 Task: In the  document Cybersecurityplan.odt Change font size of watermark '112' and place the watermark  'Horizontally'. Insert footer and write www.stellar.com
Action: Mouse moved to (157, 80)
Screenshot: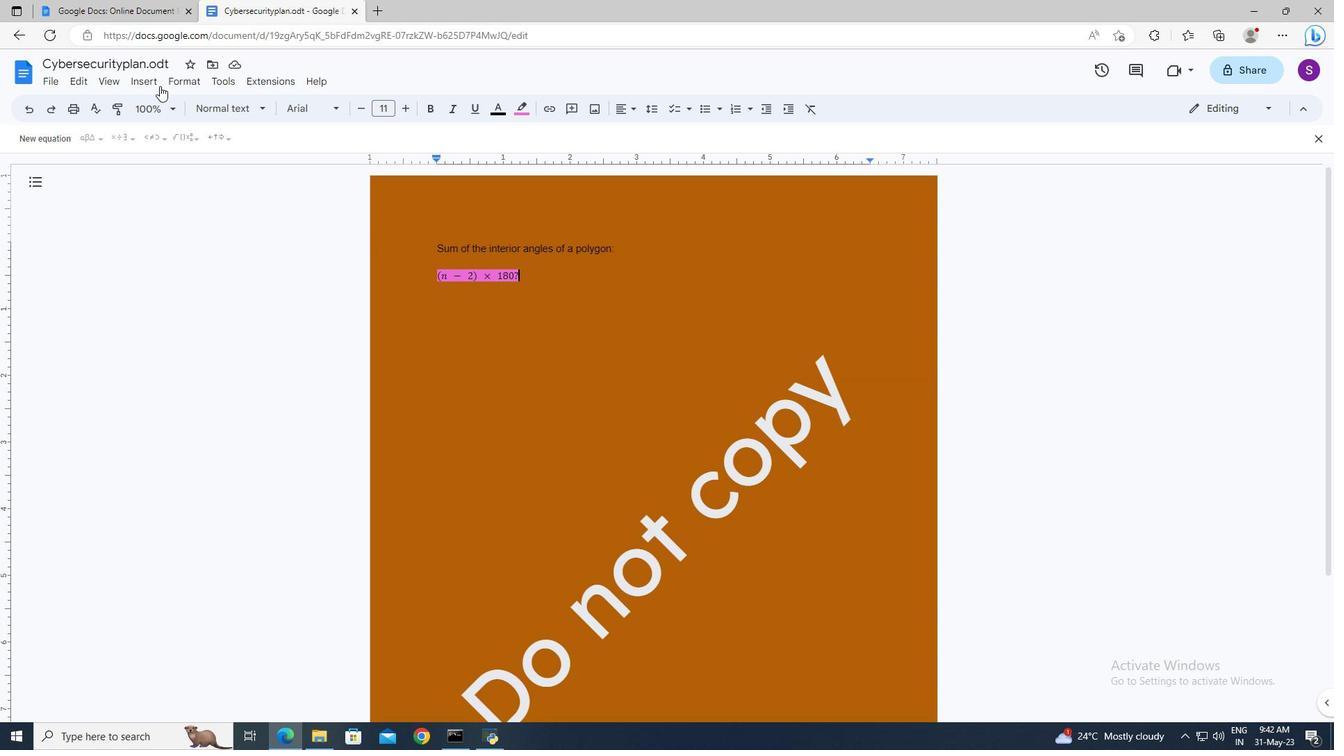 
Action: Mouse pressed left at (157, 80)
Screenshot: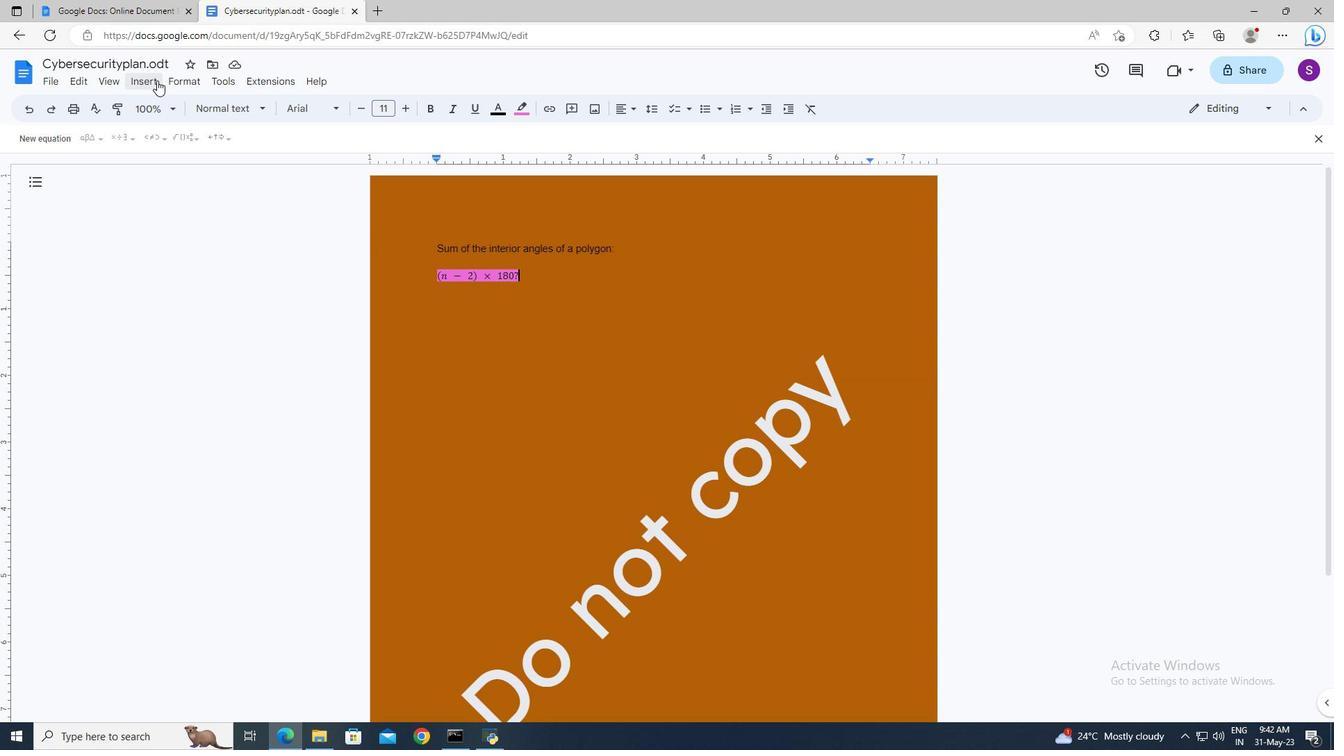 
Action: Mouse moved to (177, 401)
Screenshot: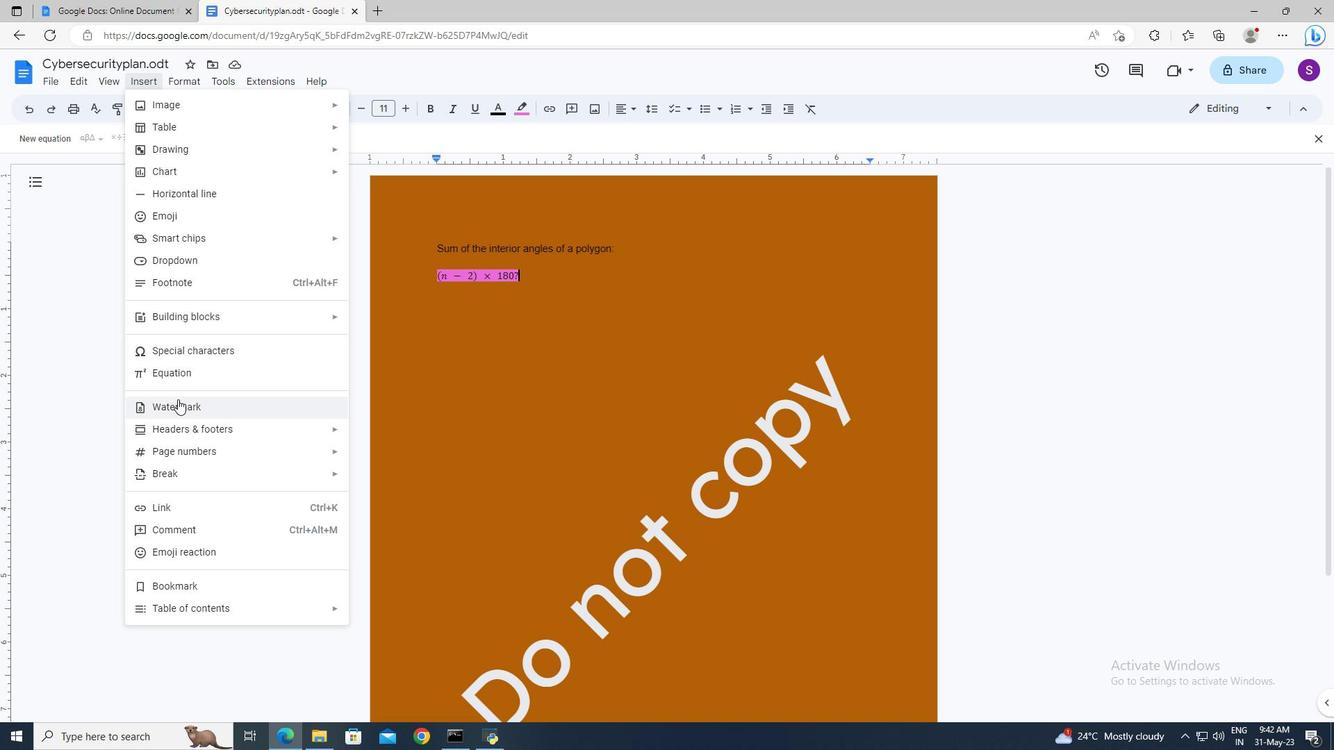 
Action: Mouse pressed left at (177, 401)
Screenshot: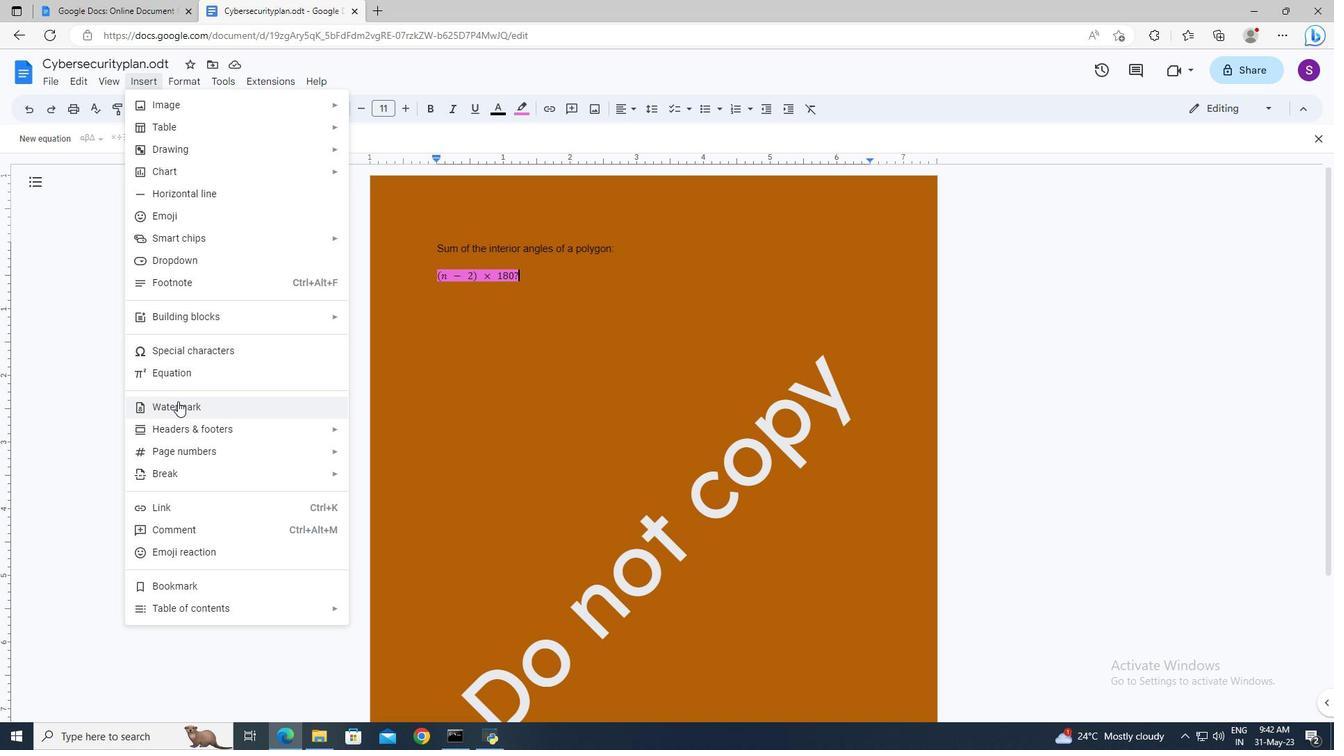 
Action: Mouse moved to (1174, 296)
Screenshot: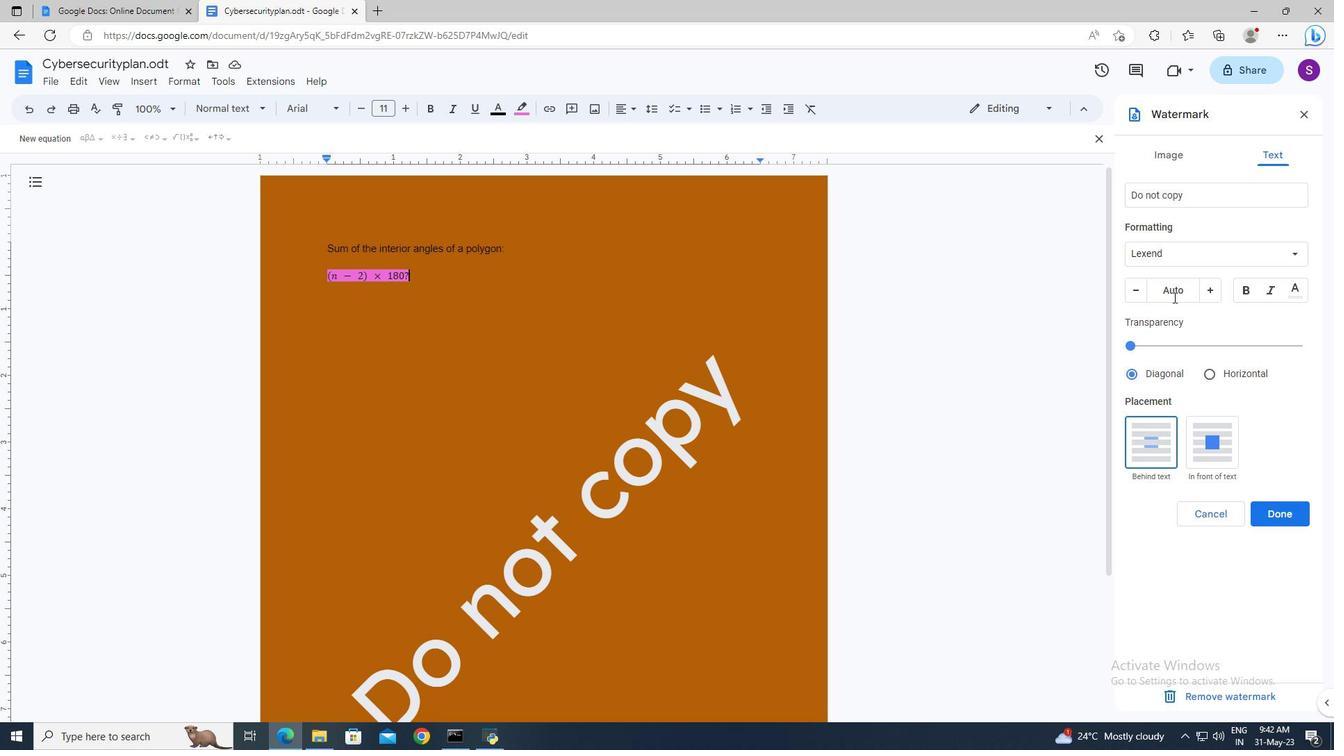 
Action: Mouse pressed left at (1174, 296)
Screenshot: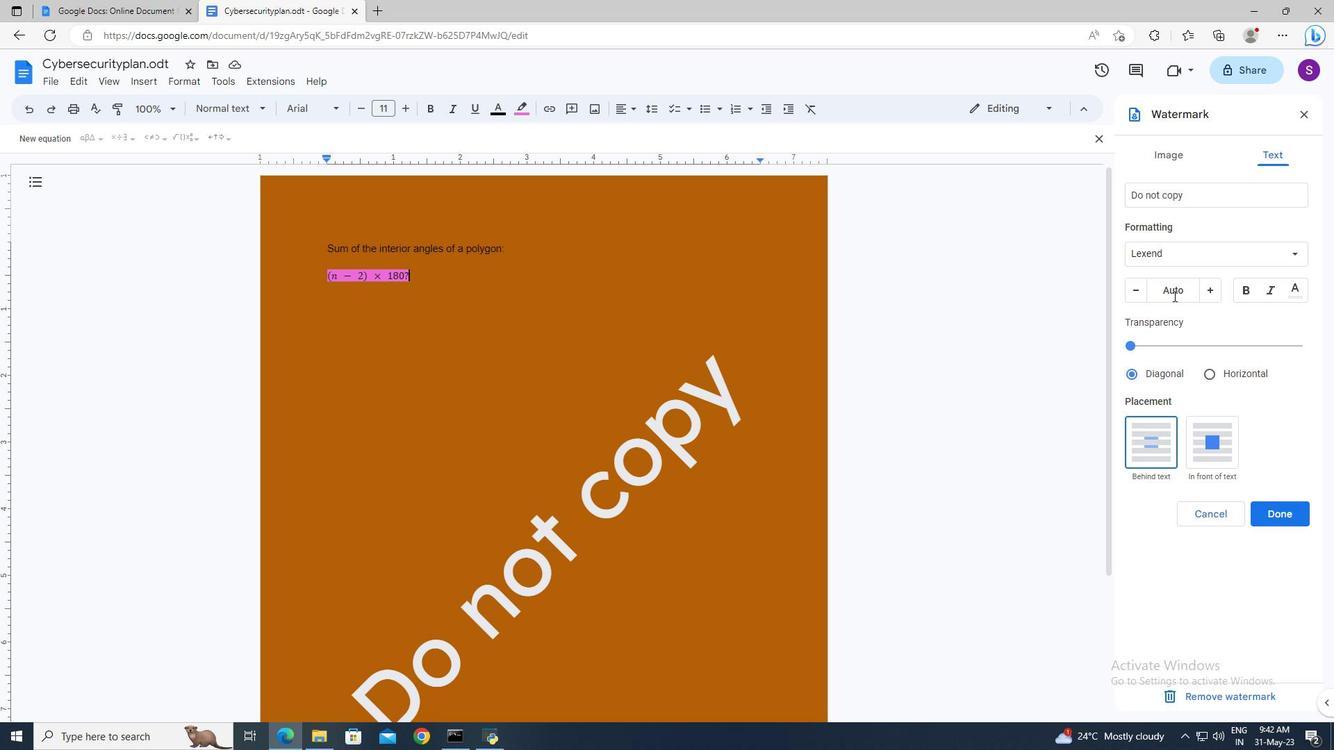 
Action: Mouse moved to (986, 191)
Screenshot: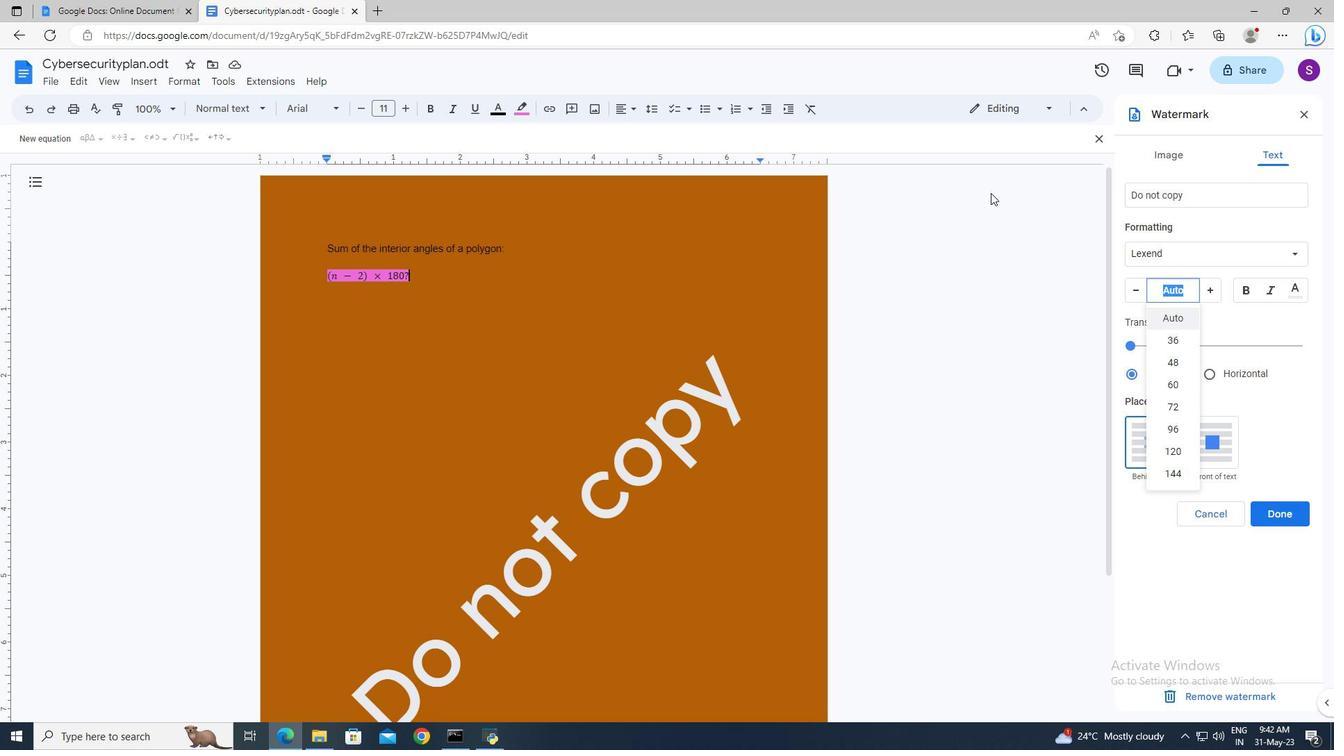 
Action: Key pressed 112<Key.enter>
Screenshot: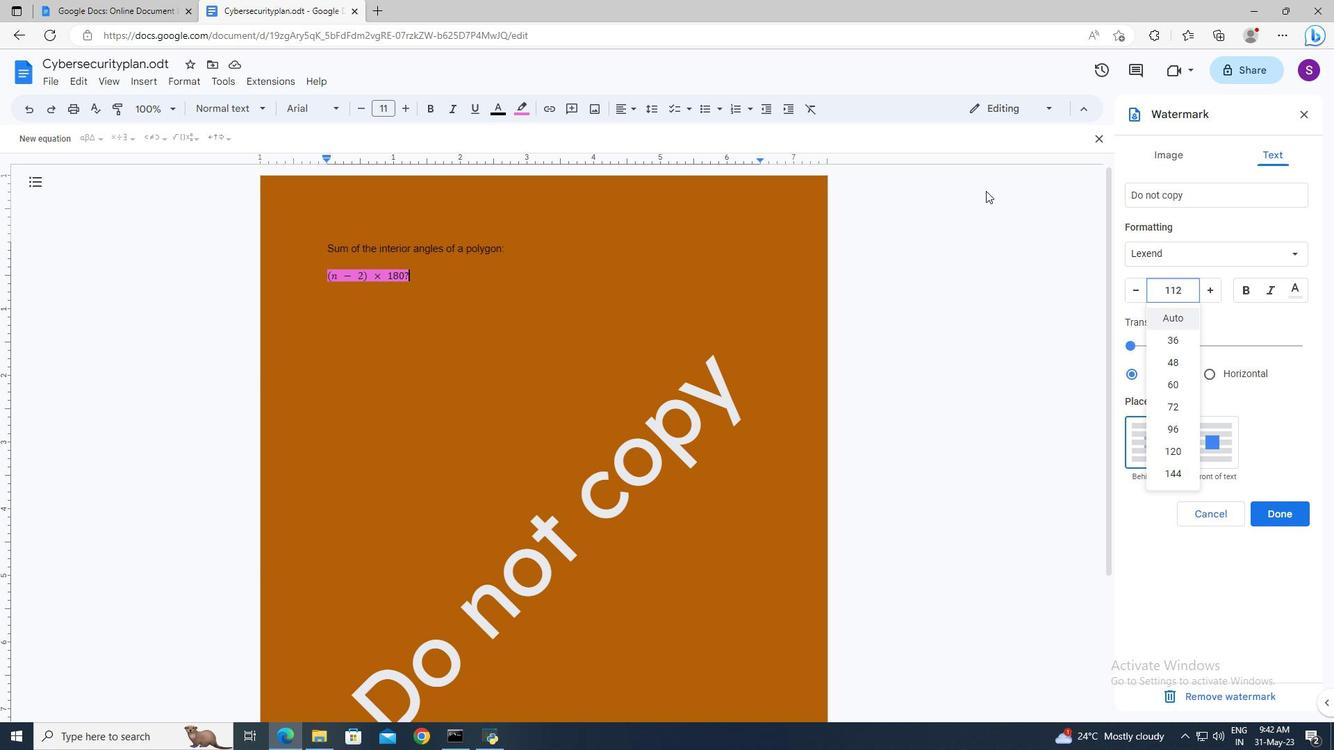 
Action: Mouse moved to (1211, 373)
Screenshot: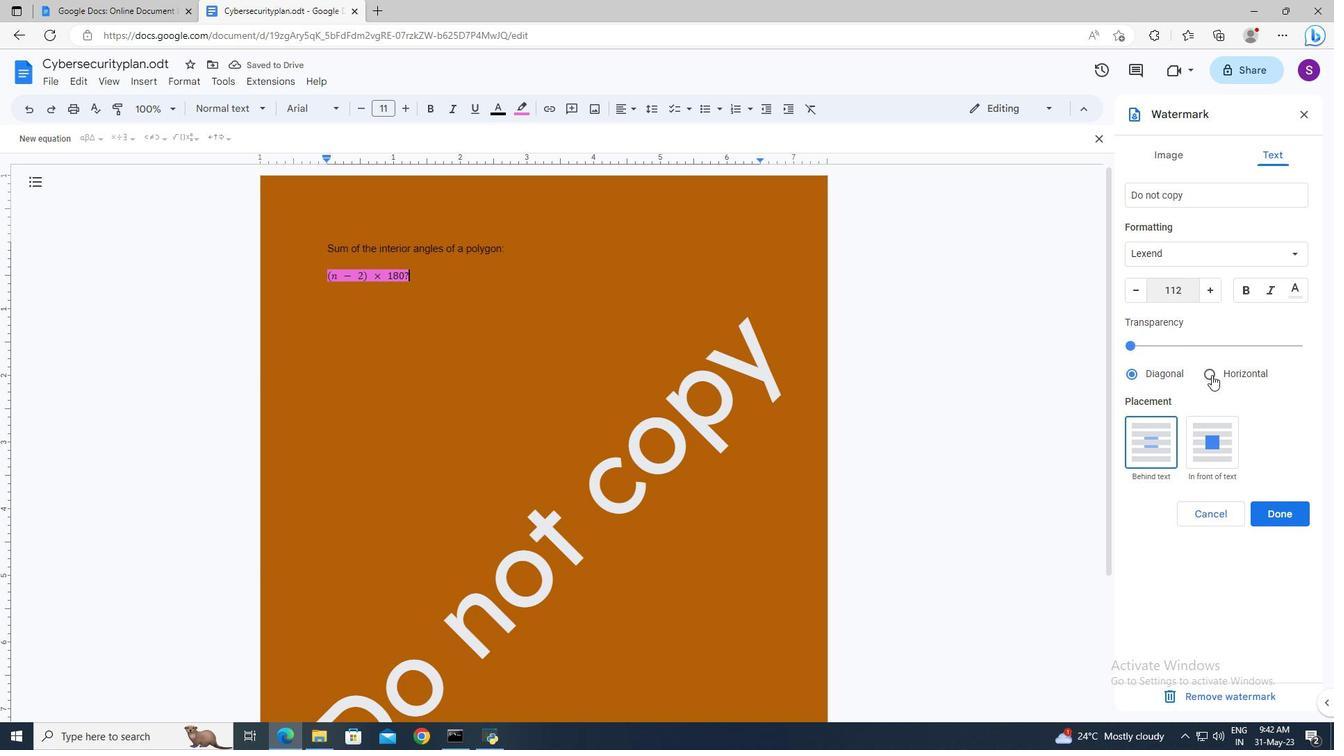 
Action: Mouse pressed left at (1211, 373)
Screenshot: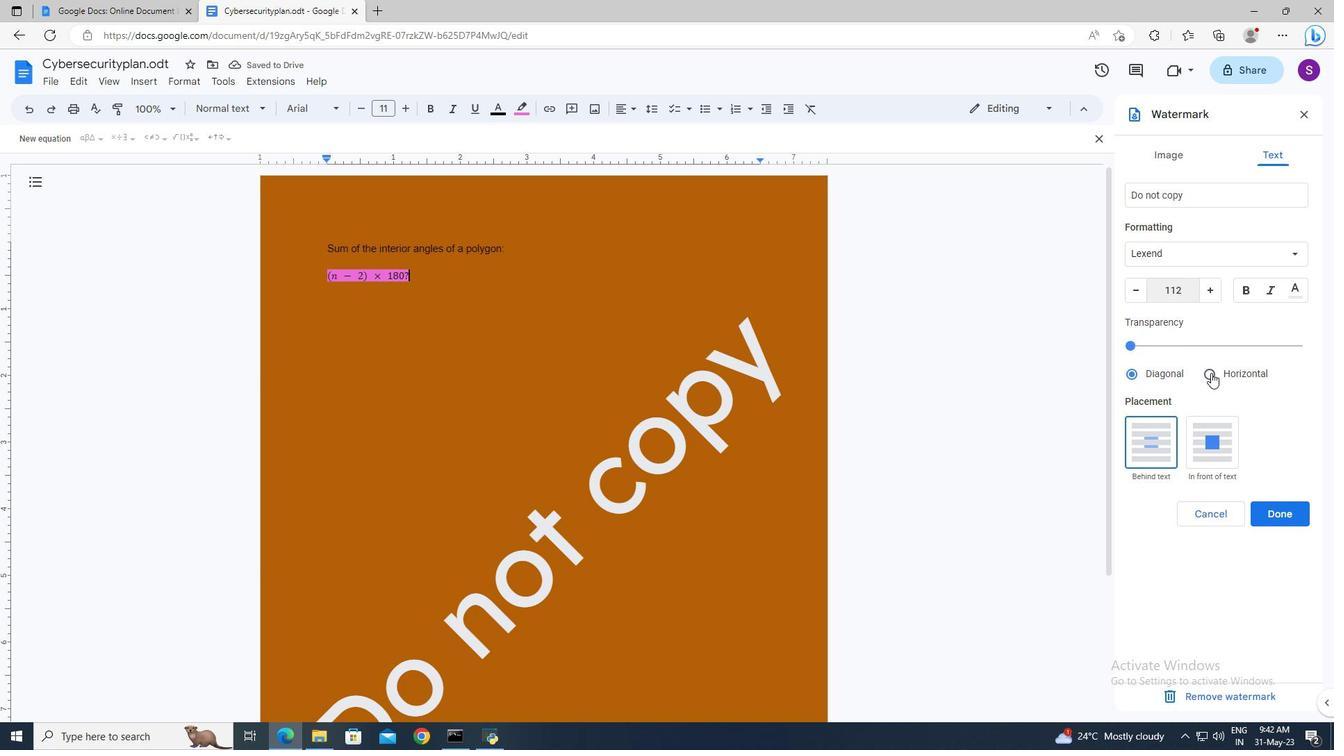 
Action: Mouse moved to (1286, 512)
Screenshot: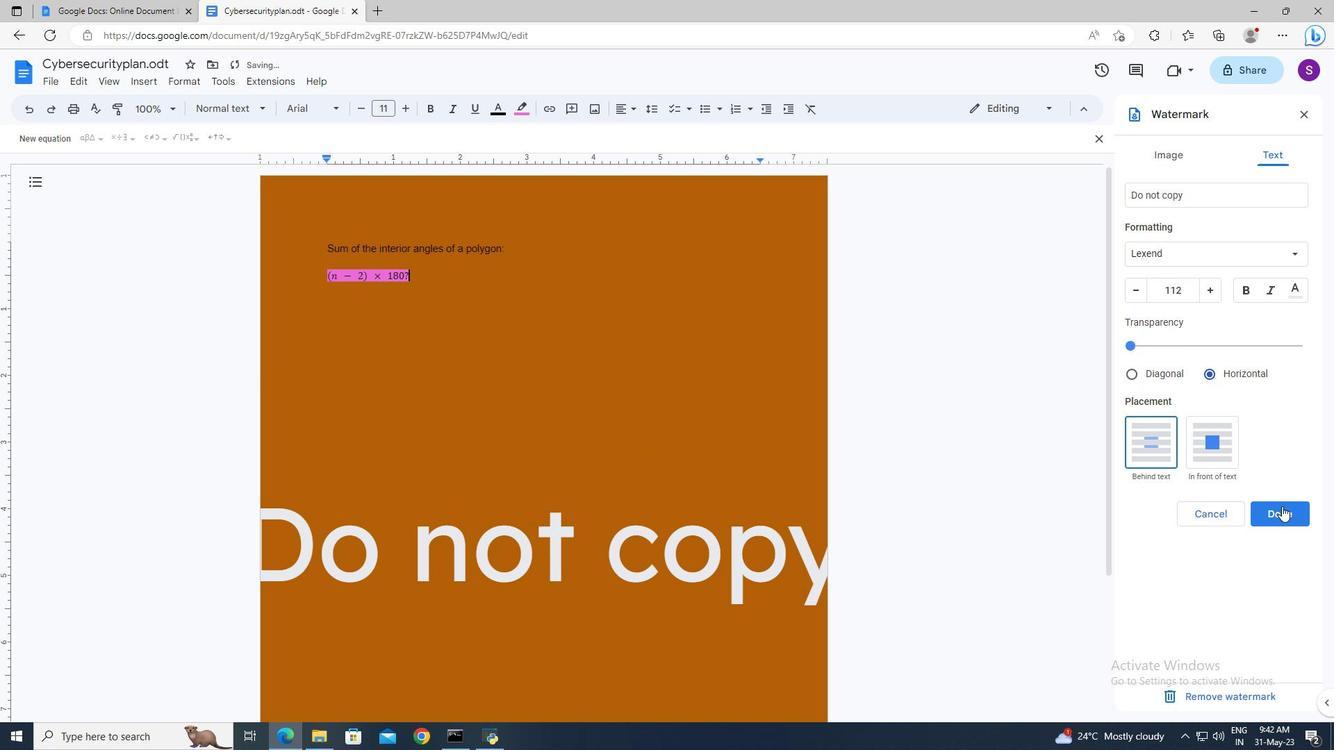 
Action: Mouse pressed left at (1286, 512)
Screenshot: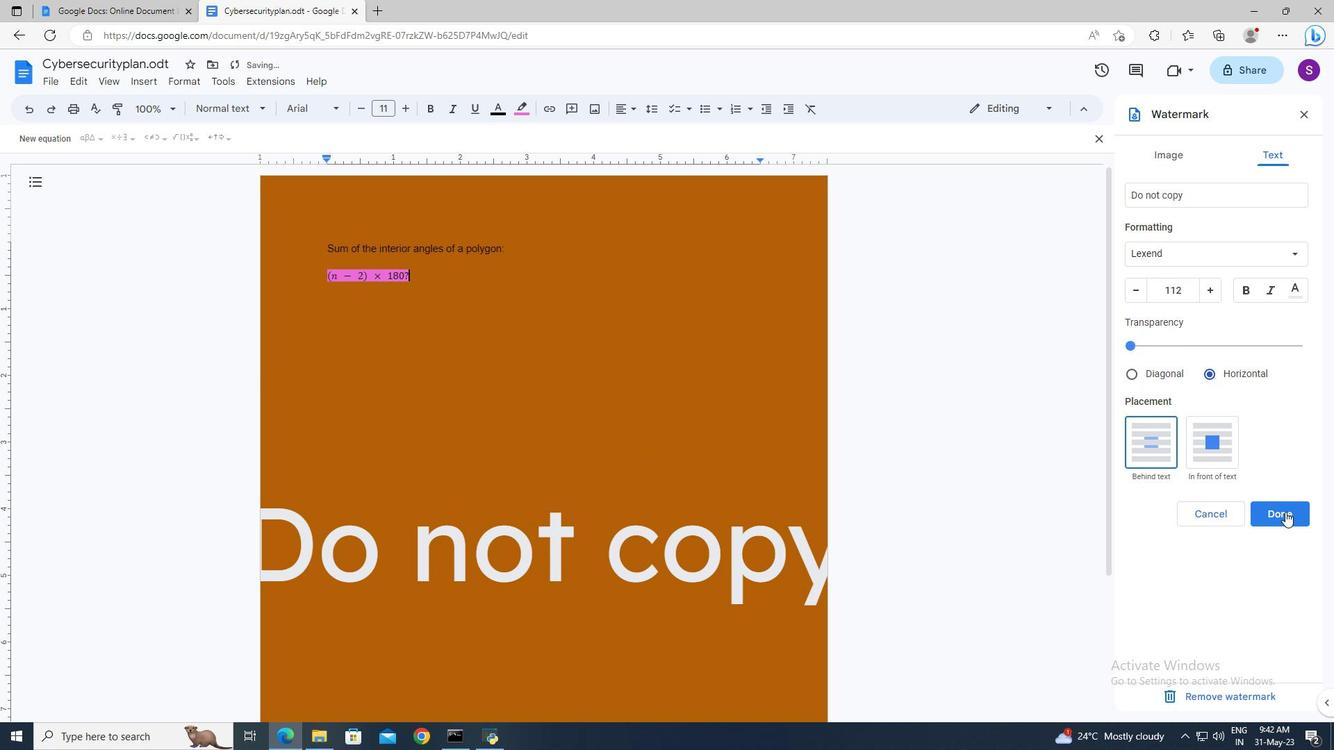 
Action: Mouse moved to (159, 80)
Screenshot: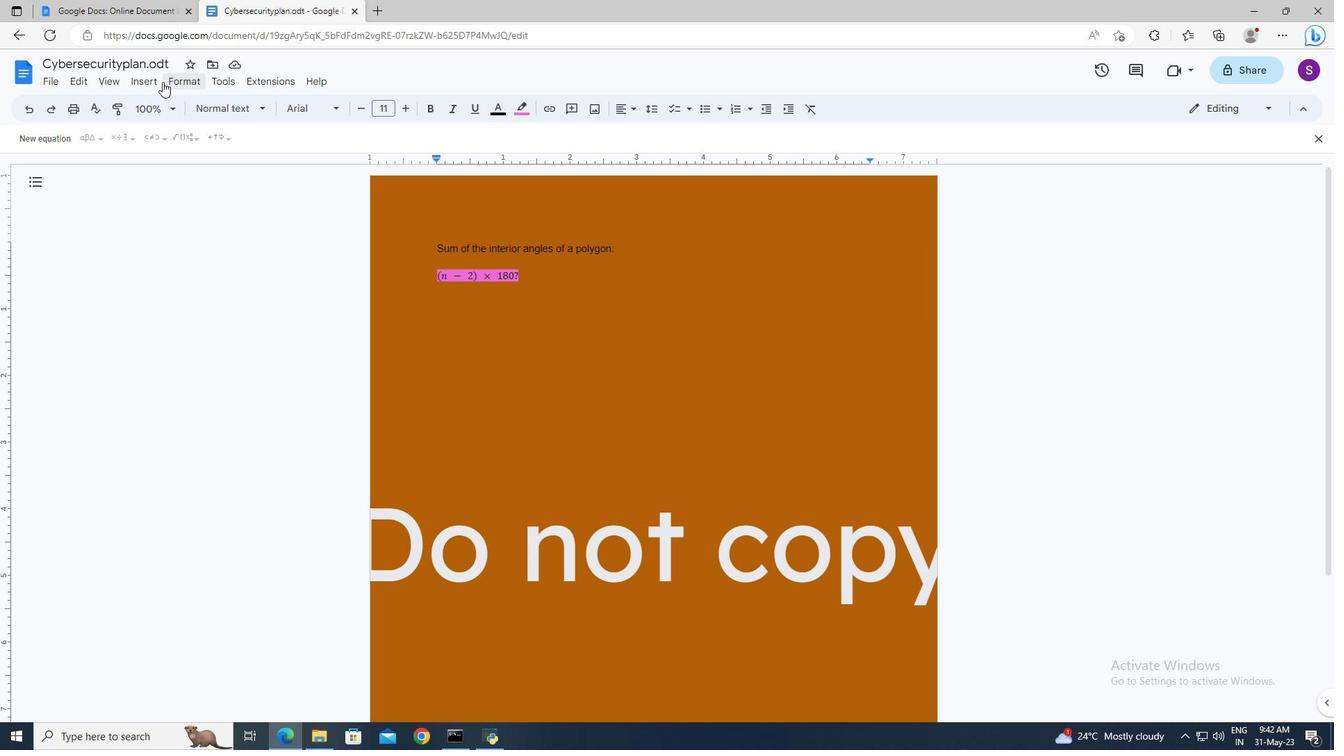 
Action: Mouse pressed left at (159, 80)
Screenshot: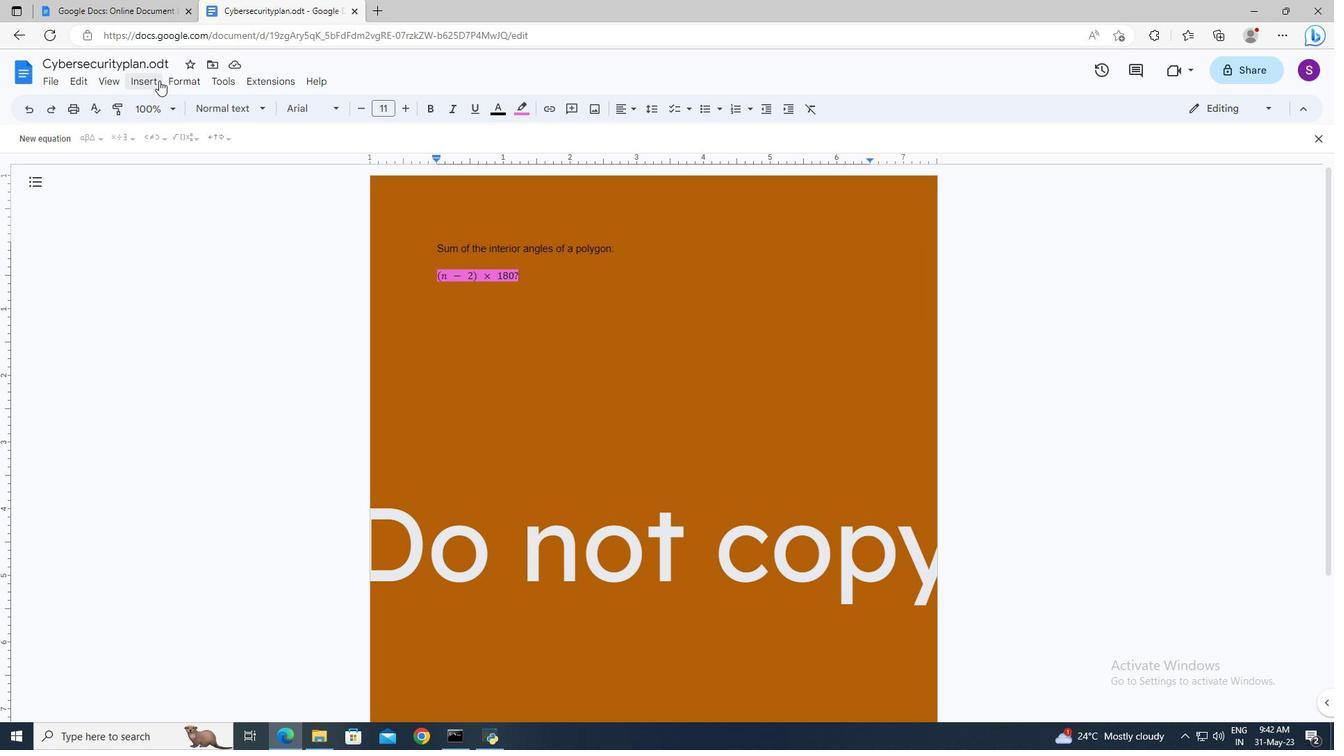 
Action: Mouse moved to (377, 453)
Screenshot: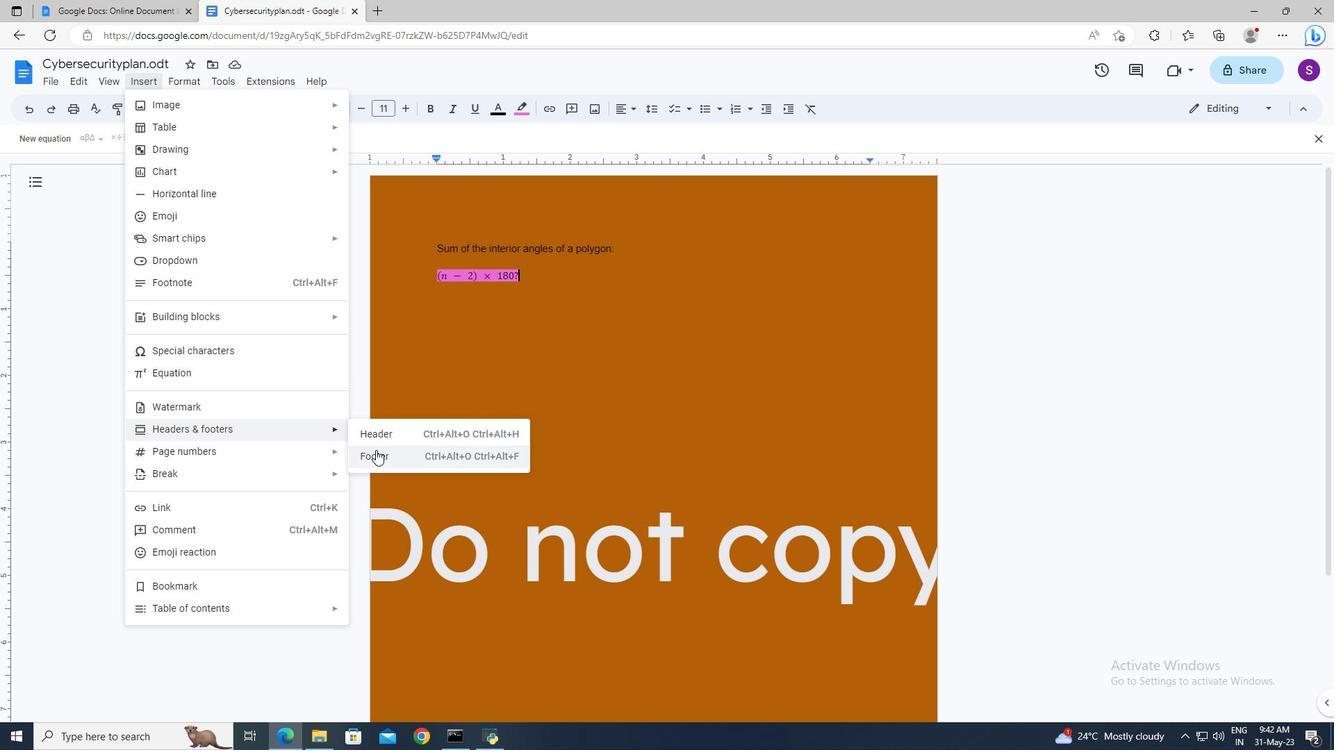 
Action: Mouse pressed left at (377, 453)
Screenshot: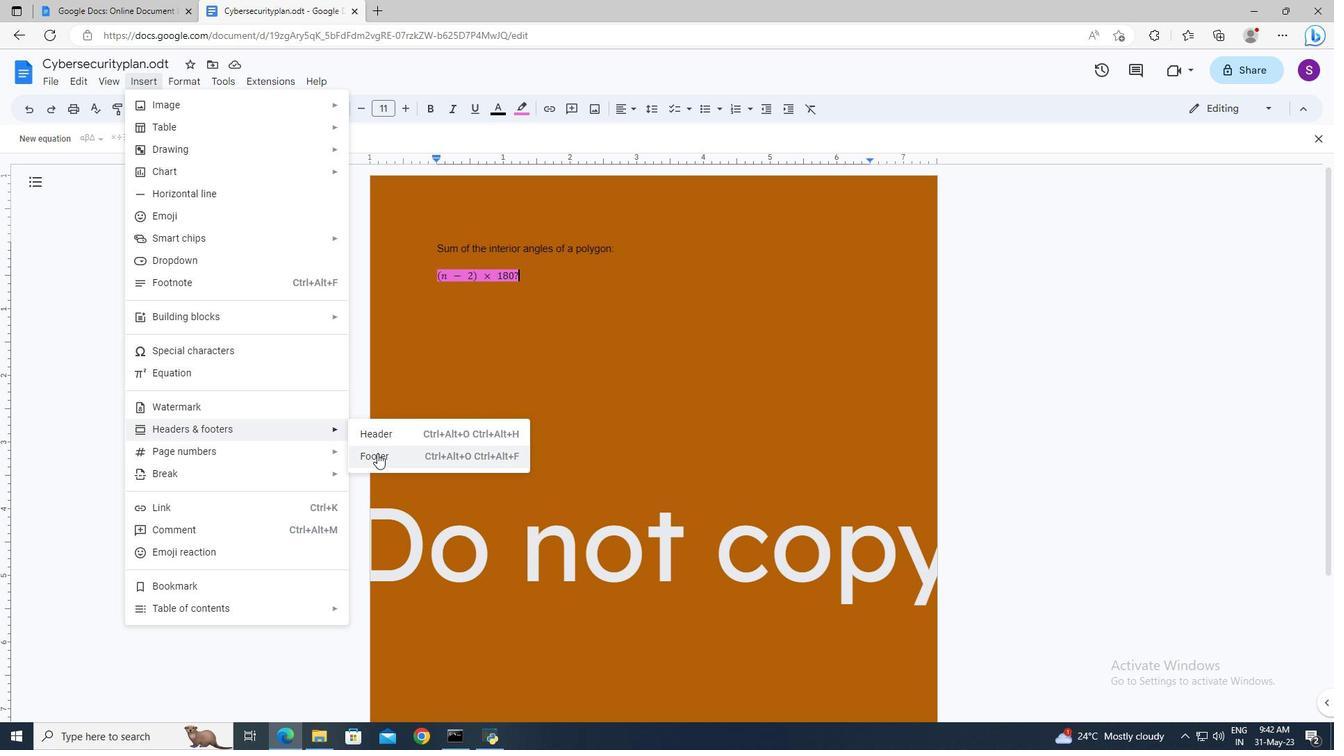 
Action: Mouse moved to (396, 451)
Screenshot: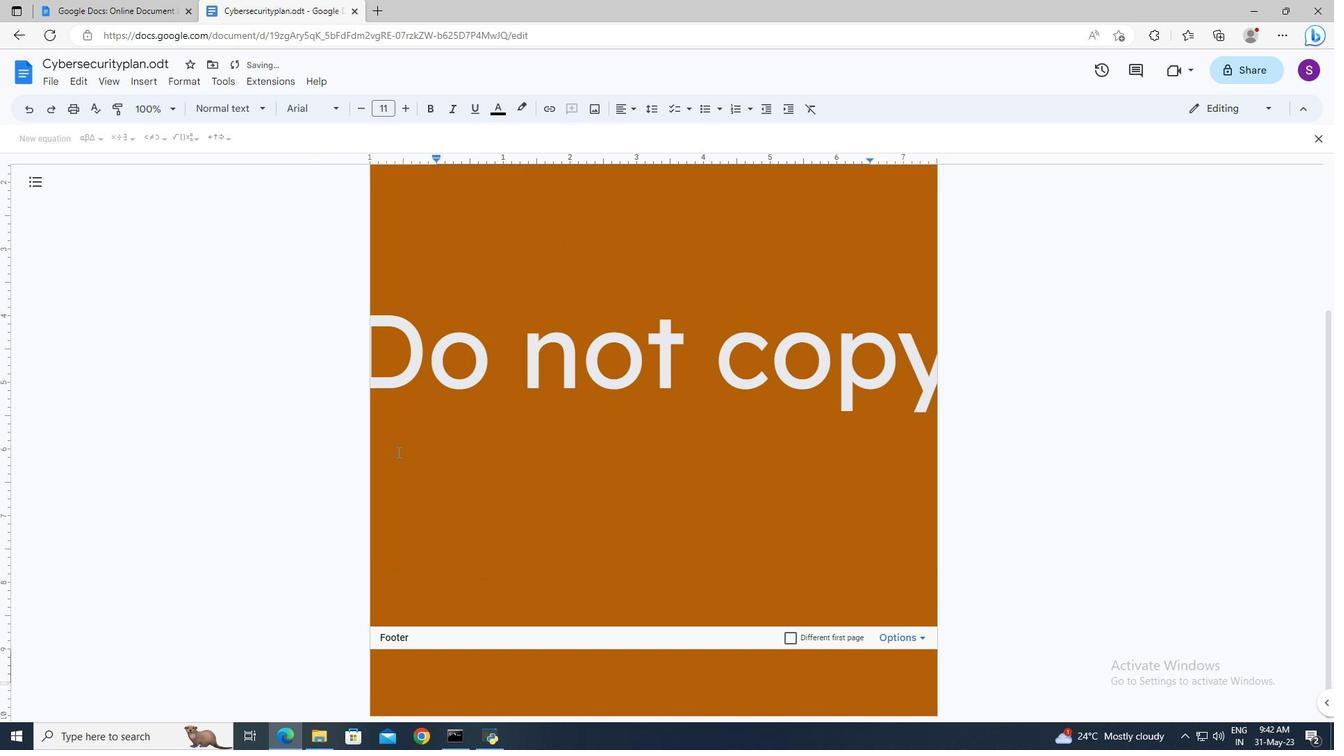 
Action: Key pressed www.stellar.com
Screenshot: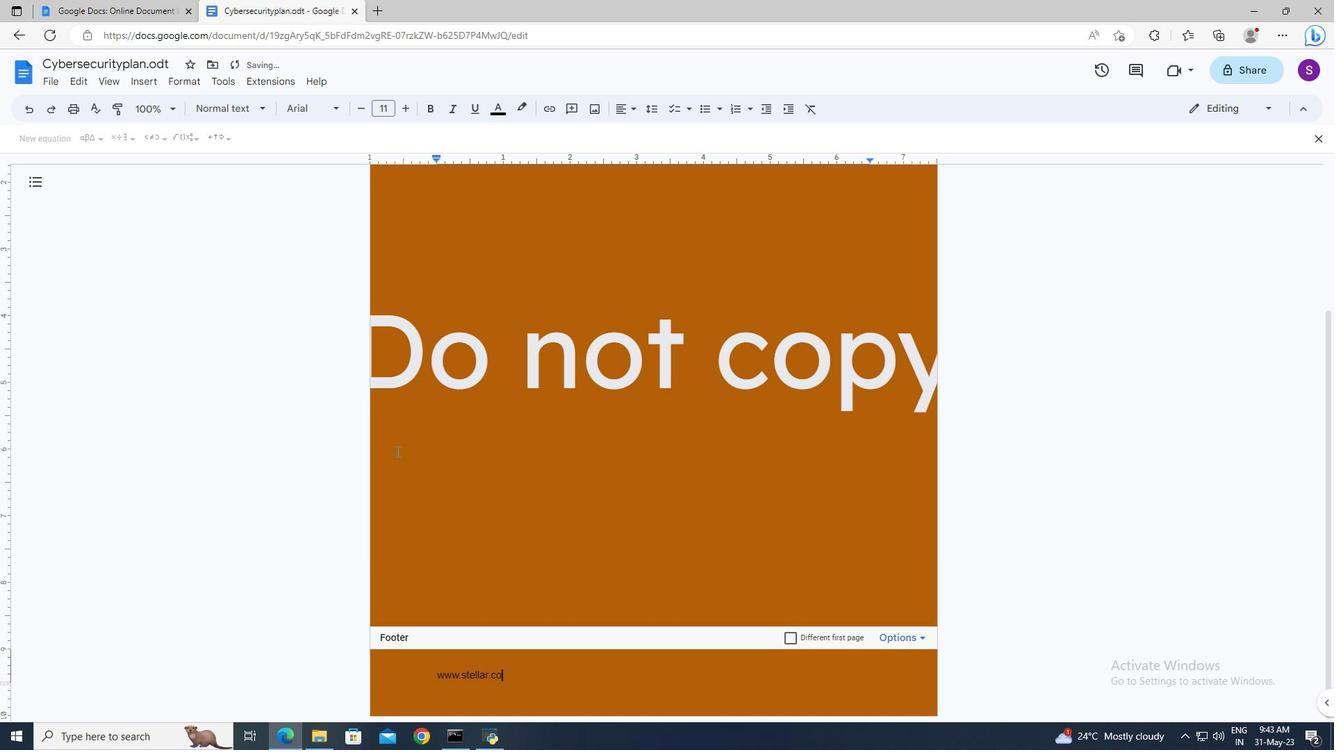 
Action: Mouse pressed left at (396, 451)
Screenshot: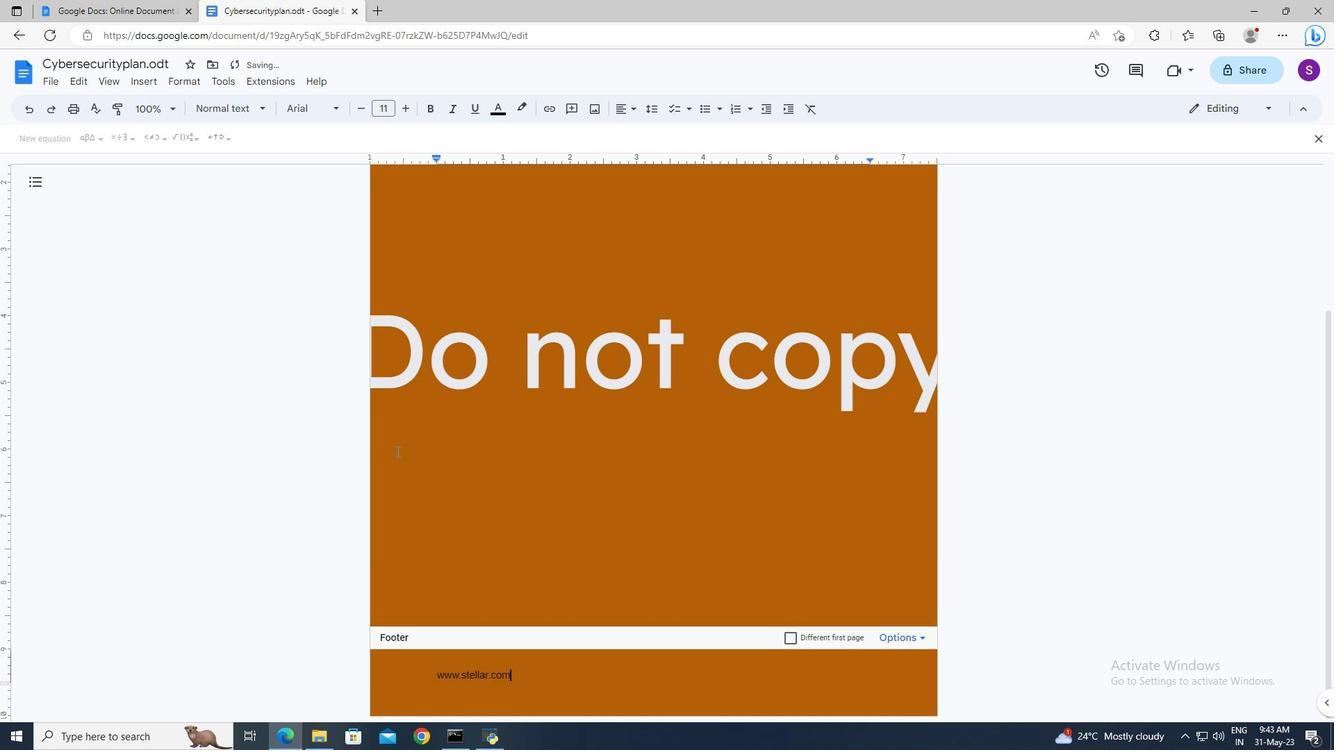 
